 Task: Look for products in the category "Cooking Oil Sprays" from Sprouts only.
Action: Mouse moved to (262, 136)
Screenshot: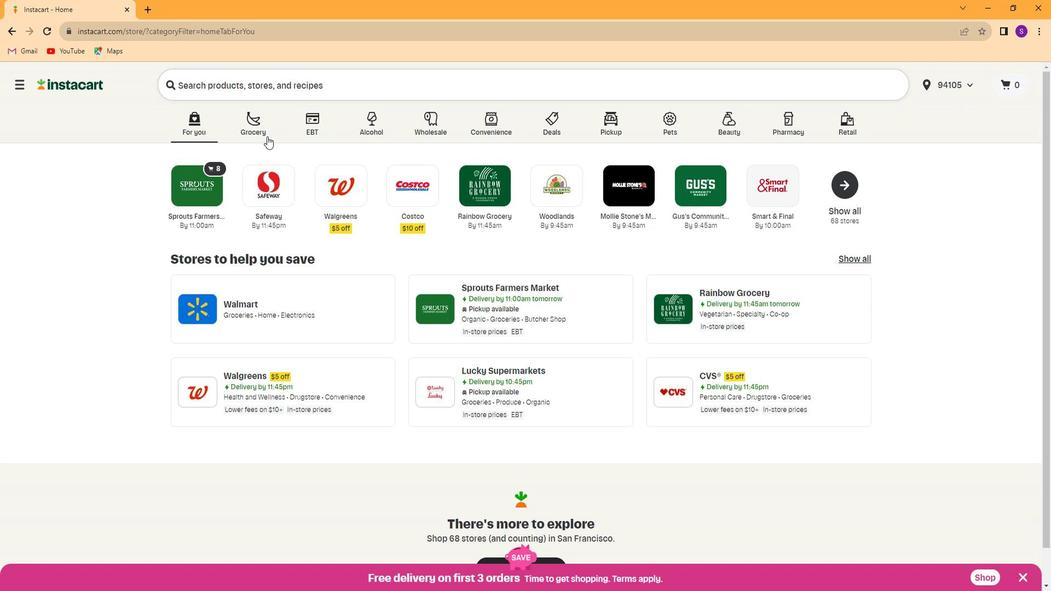 
Action: Mouse pressed left at (262, 136)
Screenshot: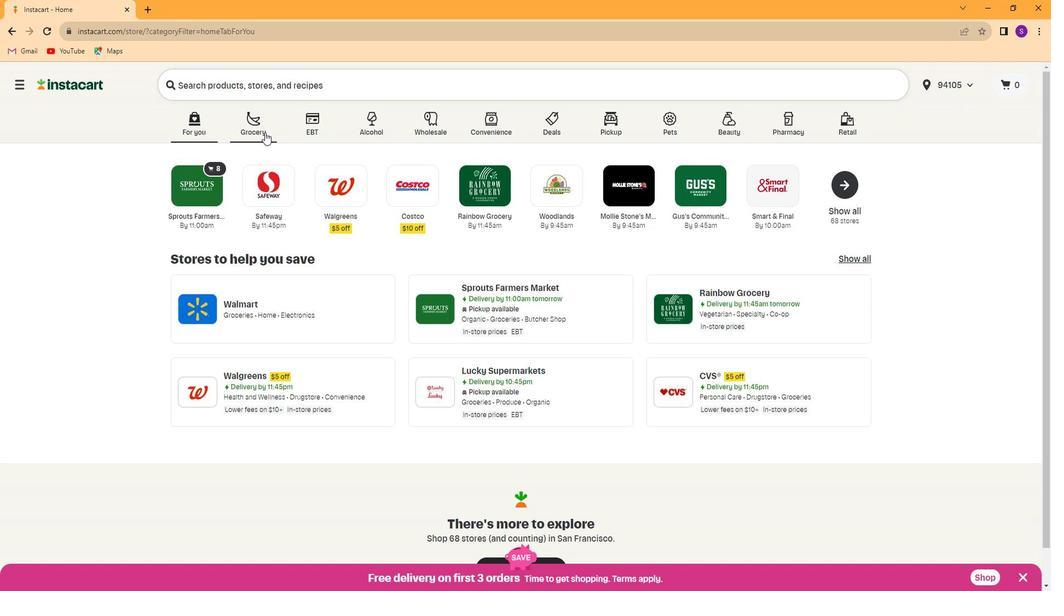 
Action: Mouse moved to (751, 216)
Screenshot: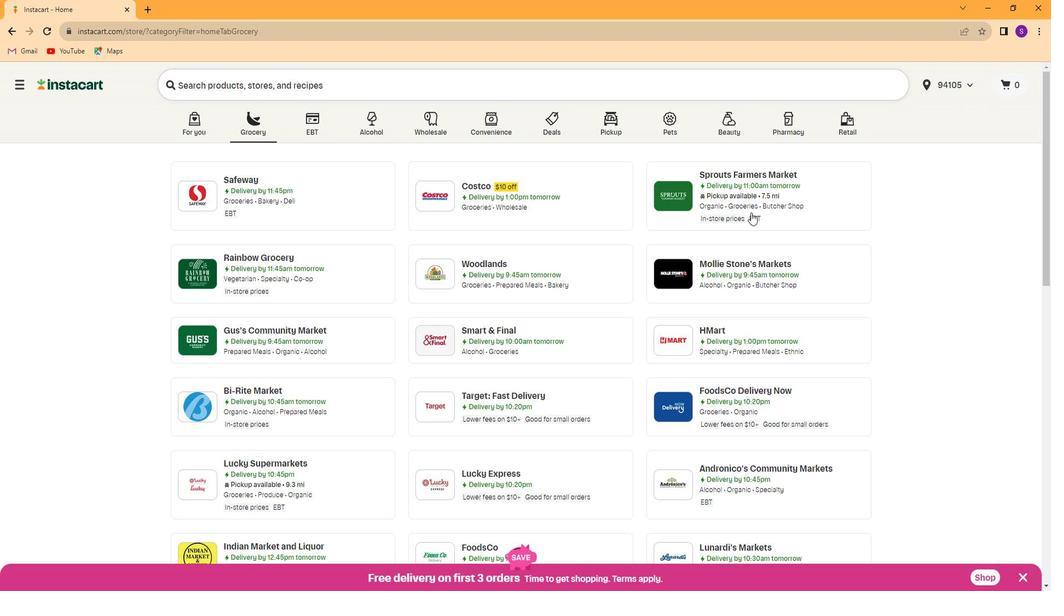 
Action: Mouse pressed left at (751, 216)
Screenshot: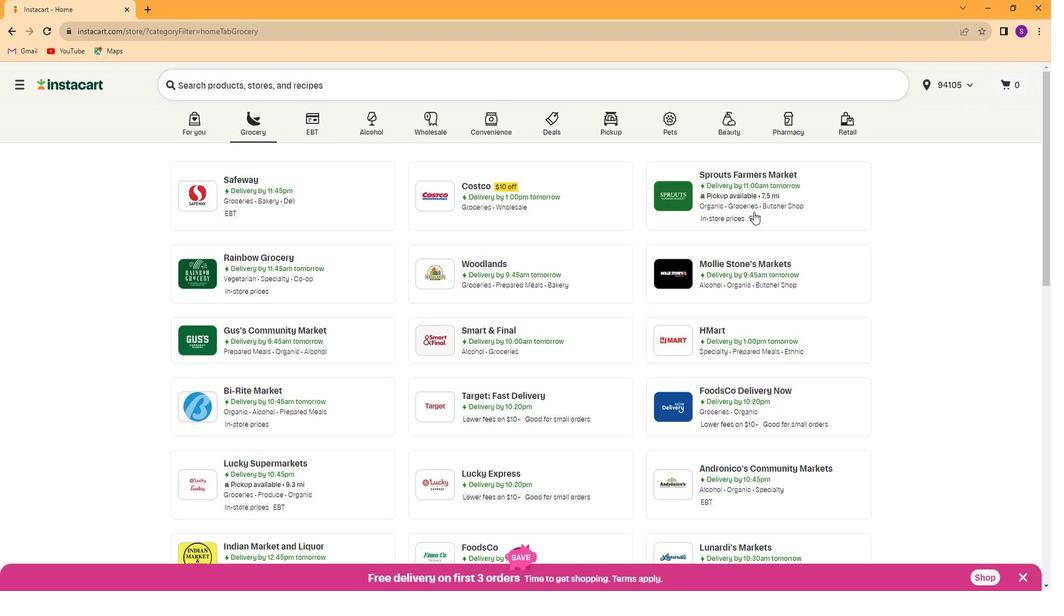 
Action: Mouse moved to (153, 333)
Screenshot: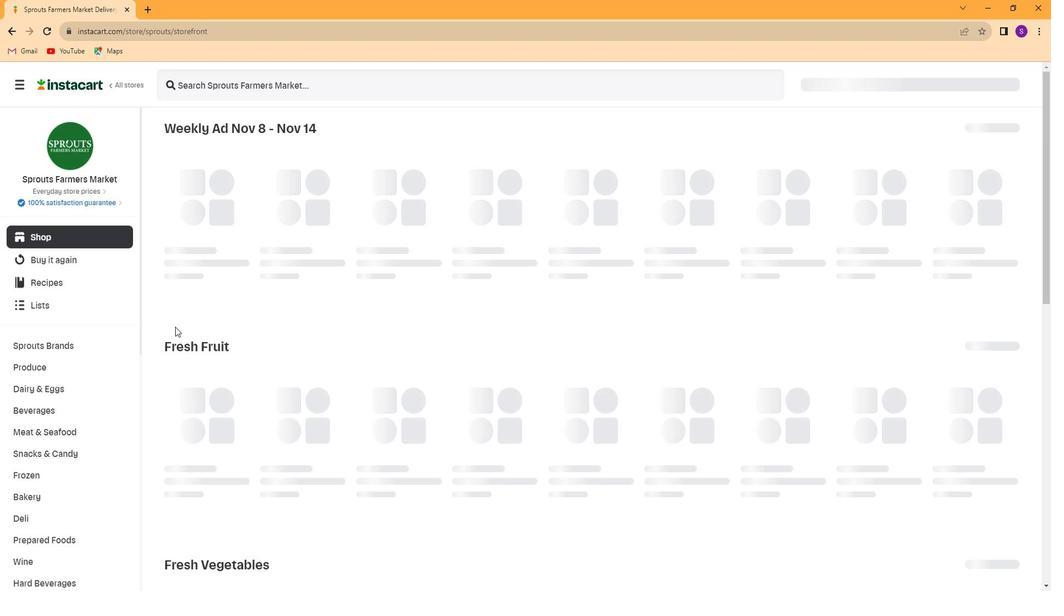 
Action: Mouse scrolled (153, 332) with delta (0, 0)
Screenshot: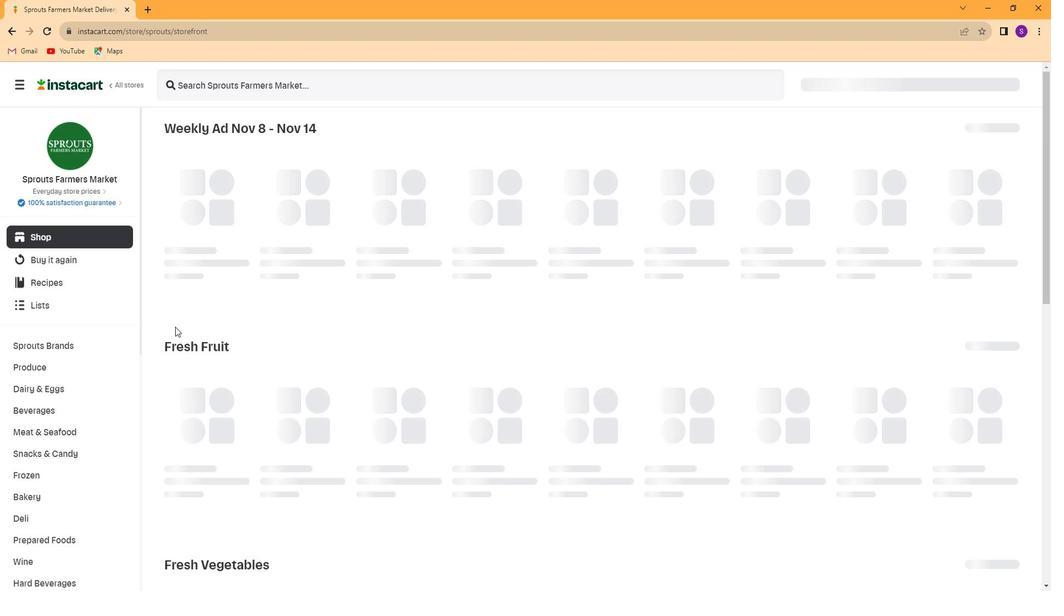 
Action: Mouse moved to (132, 341)
Screenshot: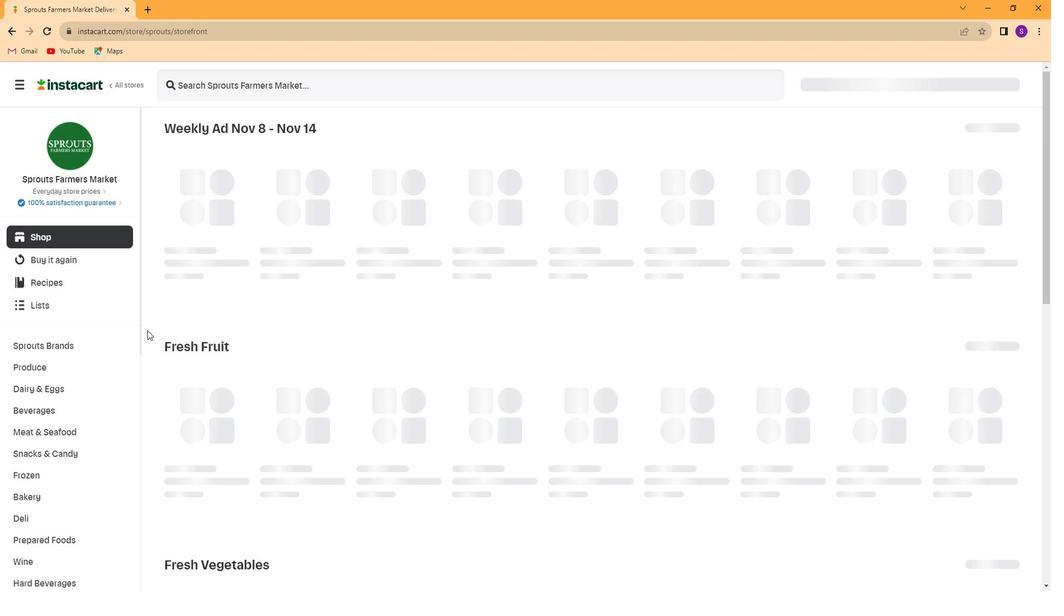
Action: Mouse scrolled (132, 340) with delta (0, 0)
Screenshot: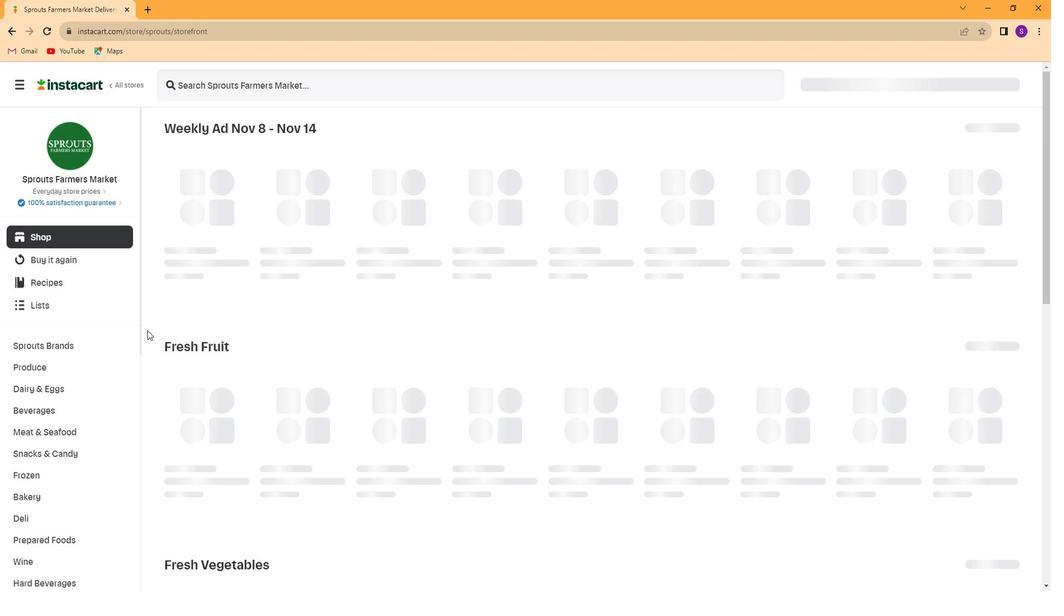 
Action: Mouse moved to (105, 356)
Screenshot: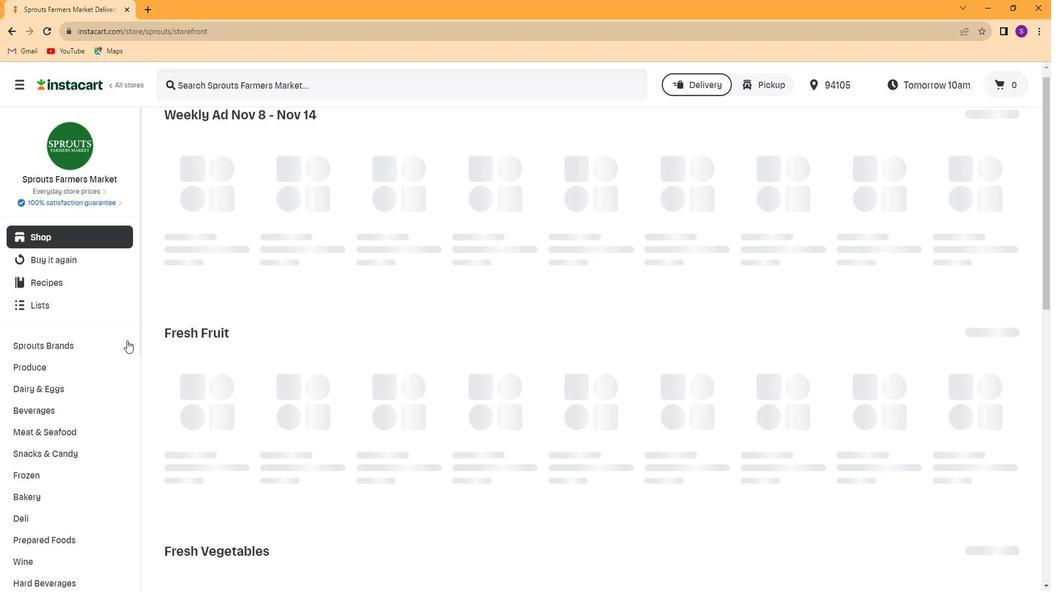 
Action: Mouse scrolled (105, 355) with delta (0, 0)
Screenshot: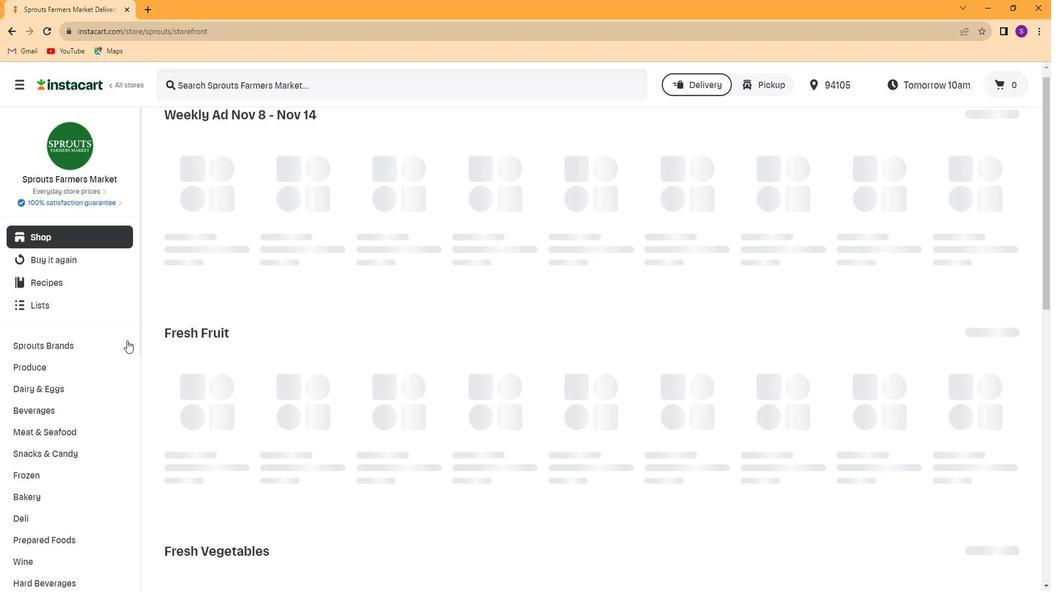 
Action: Mouse moved to (100, 359)
Screenshot: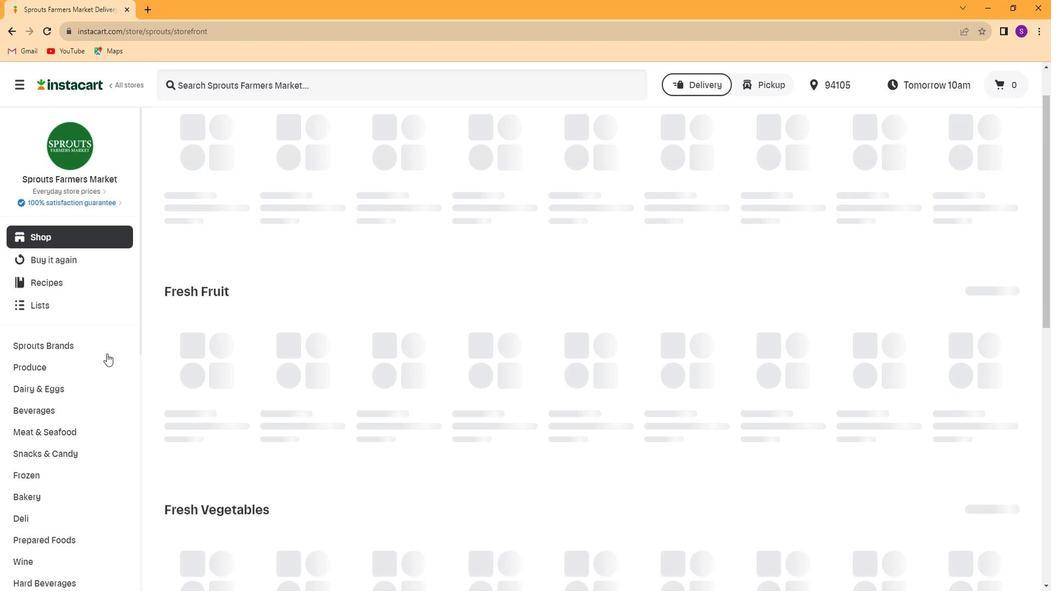 
Action: Mouse scrolled (100, 358) with delta (0, 0)
Screenshot: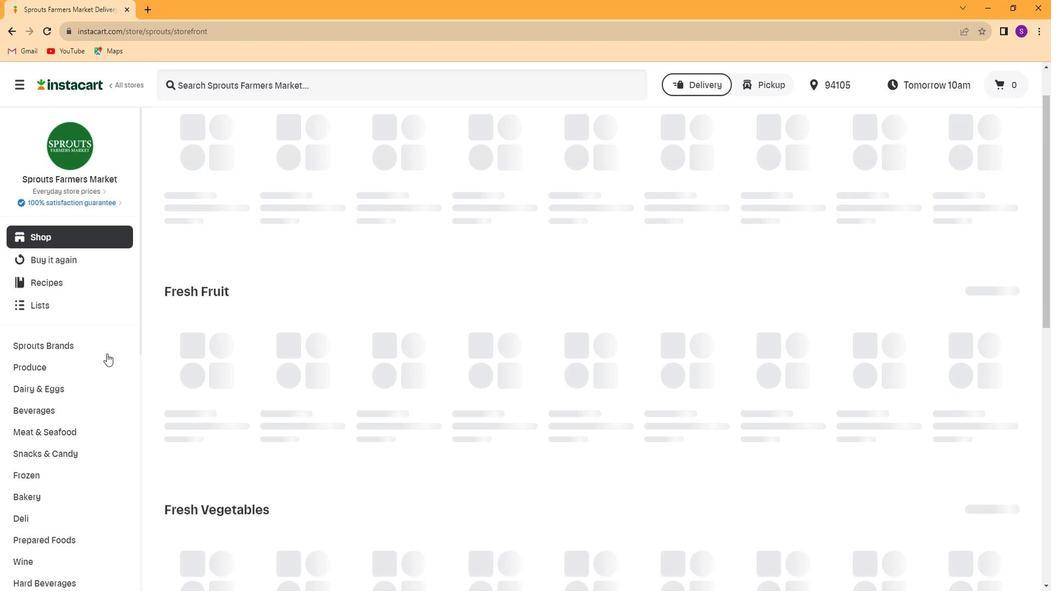 
Action: Mouse moved to (98, 359)
Screenshot: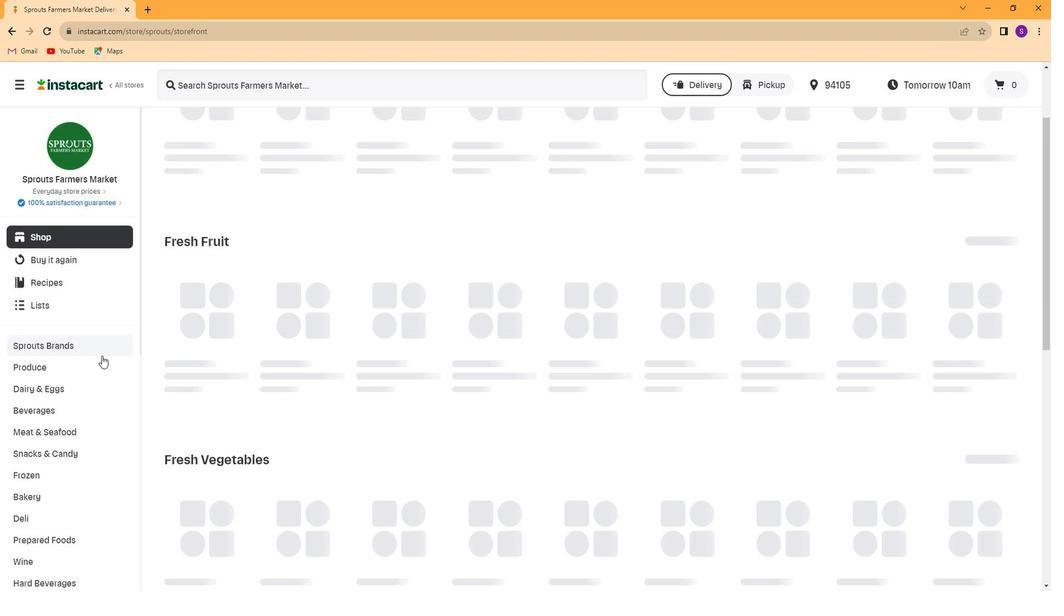 
Action: Mouse scrolled (98, 358) with delta (0, 0)
Screenshot: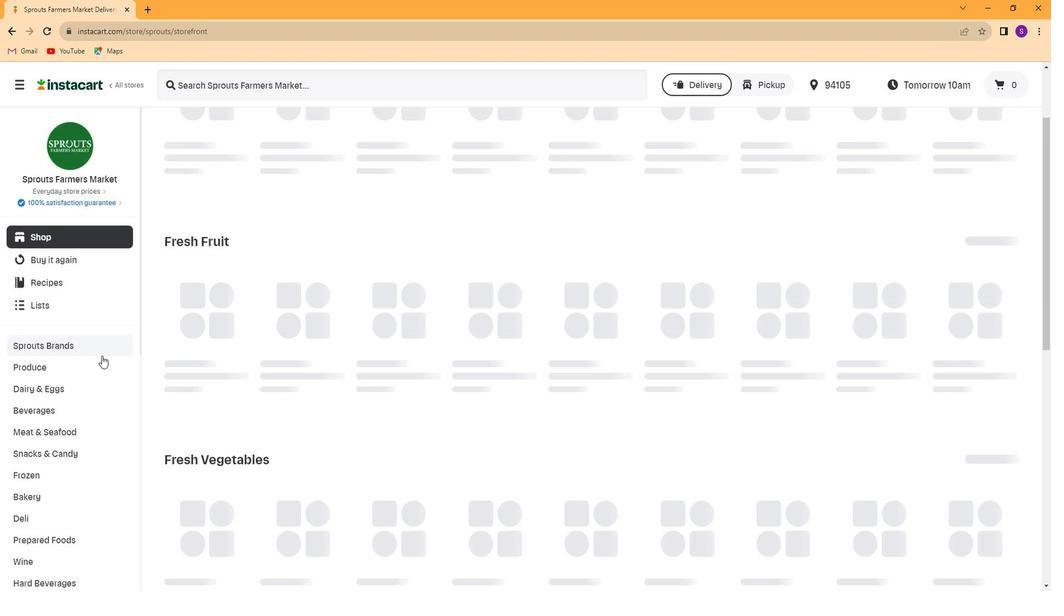 
Action: Mouse moved to (36, 405)
Screenshot: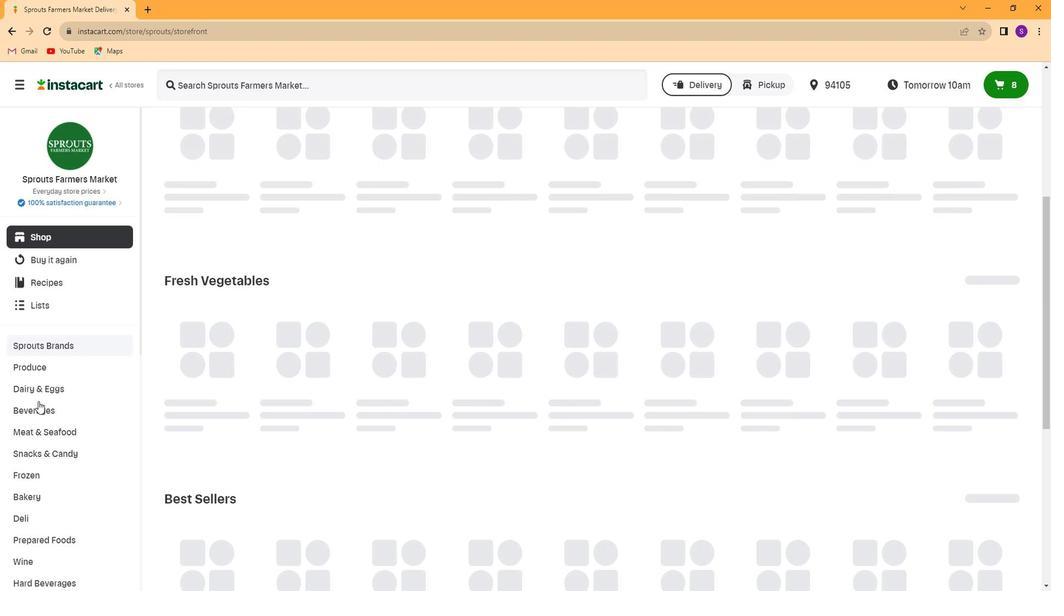 
Action: Mouse scrolled (36, 404) with delta (0, 0)
Screenshot: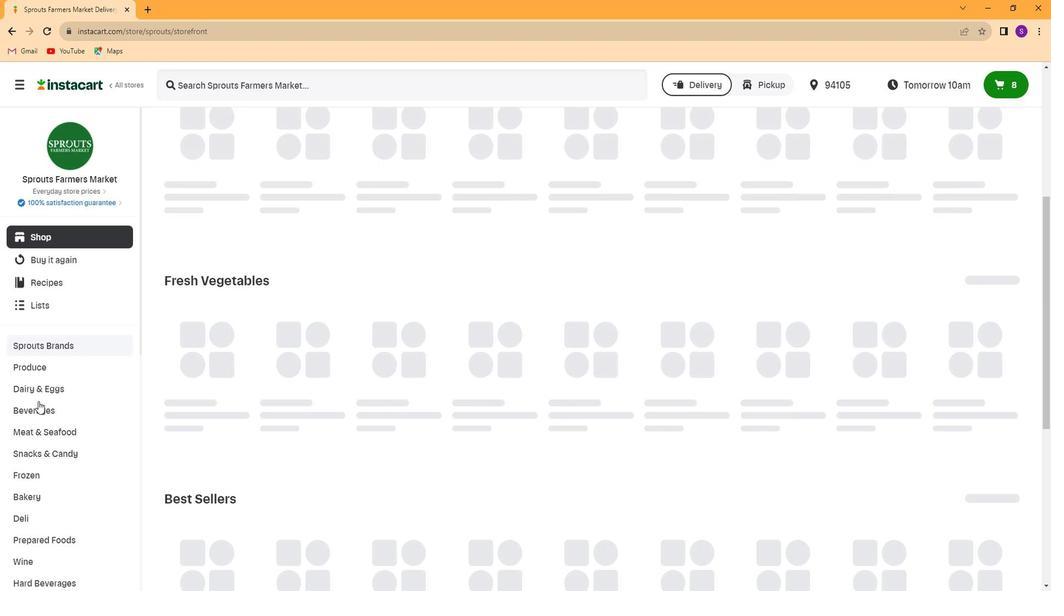 
Action: Mouse scrolled (36, 405) with delta (0, 0)
Screenshot: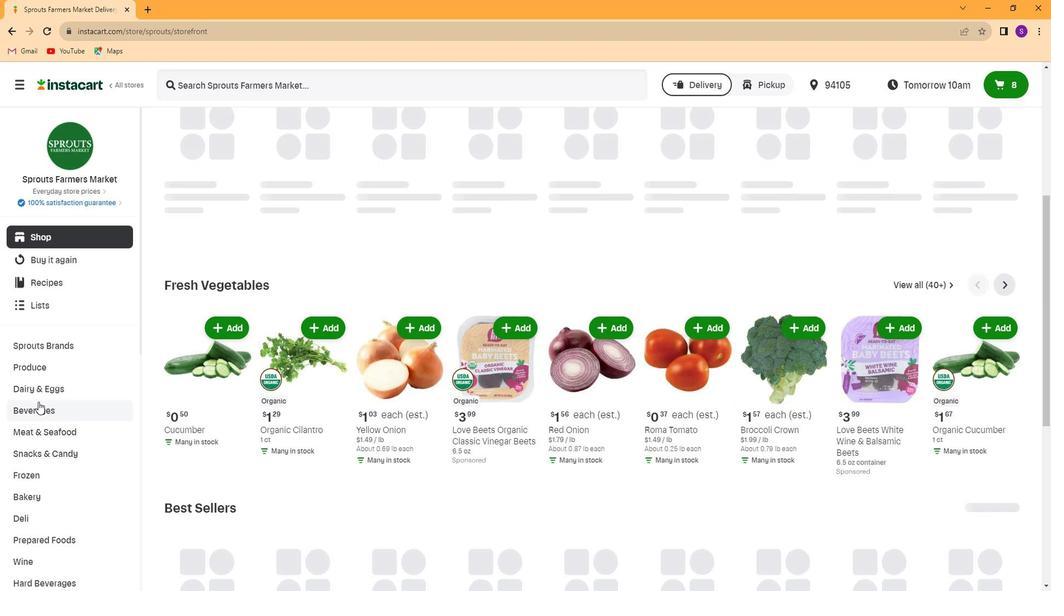 
Action: Mouse scrolled (36, 404) with delta (0, 0)
Screenshot: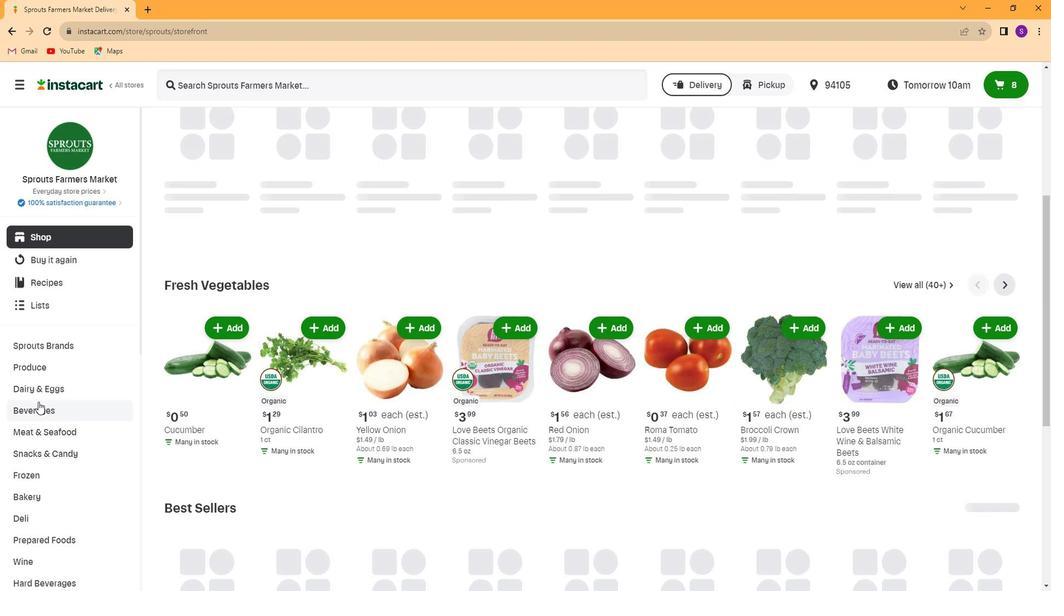 
Action: Mouse scrolled (36, 404) with delta (0, 0)
Screenshot: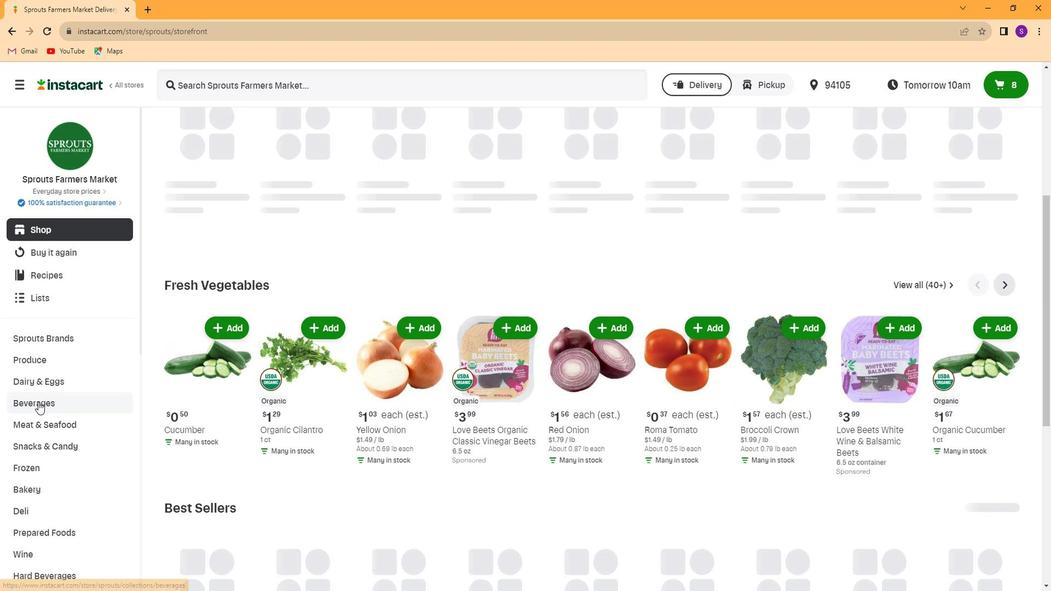 
Action: Mouse scrolled (36, 404) with delta (0, 0)
Screenshot: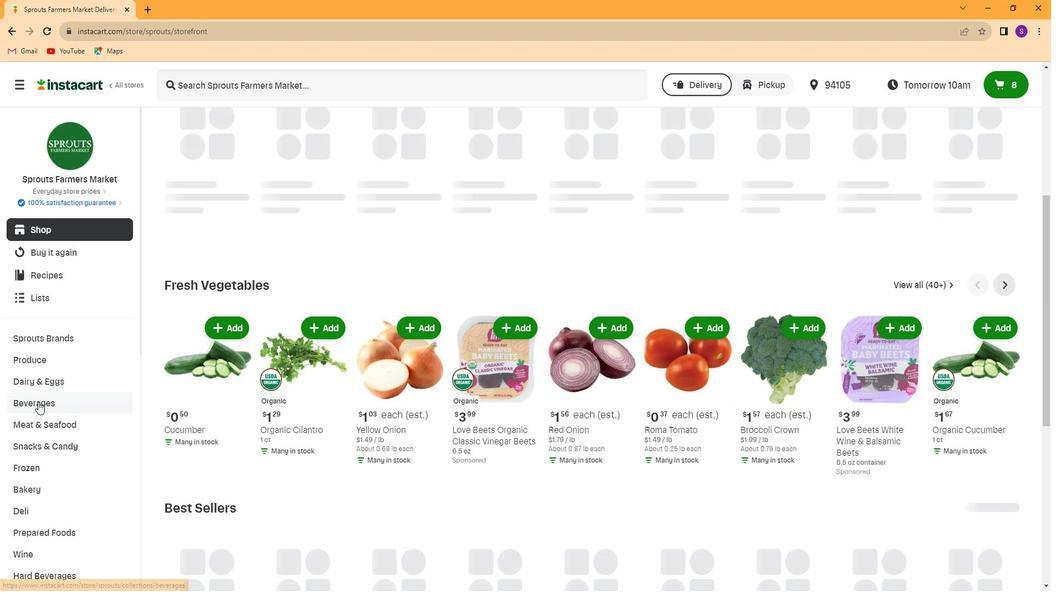 
Action: Mouse scrolled (36, 404) with delta (0, 0)
Screenshot: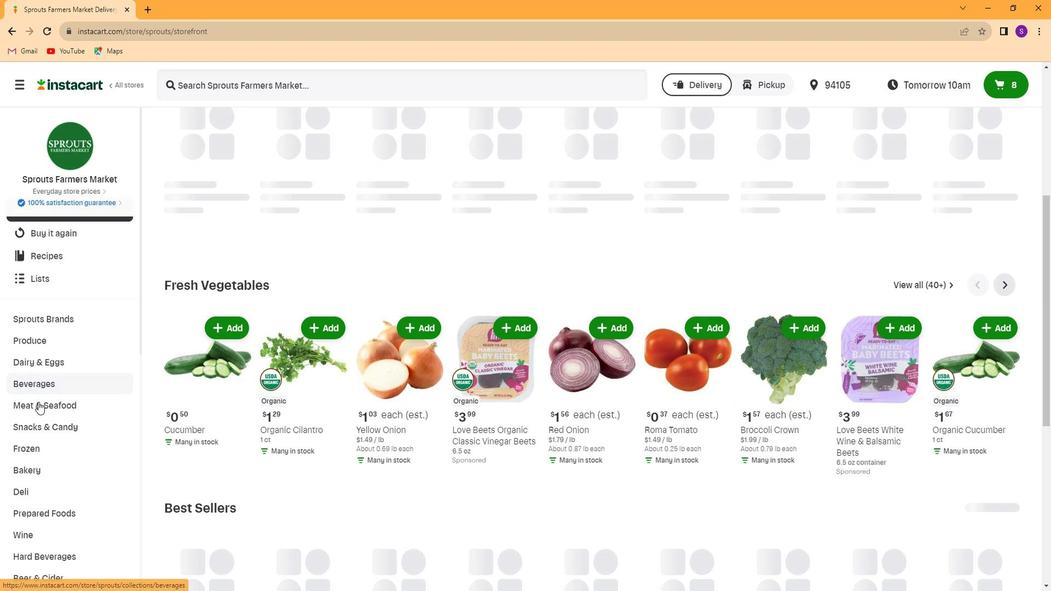
Action: Mouse moved to (62, 532)
Screenshot: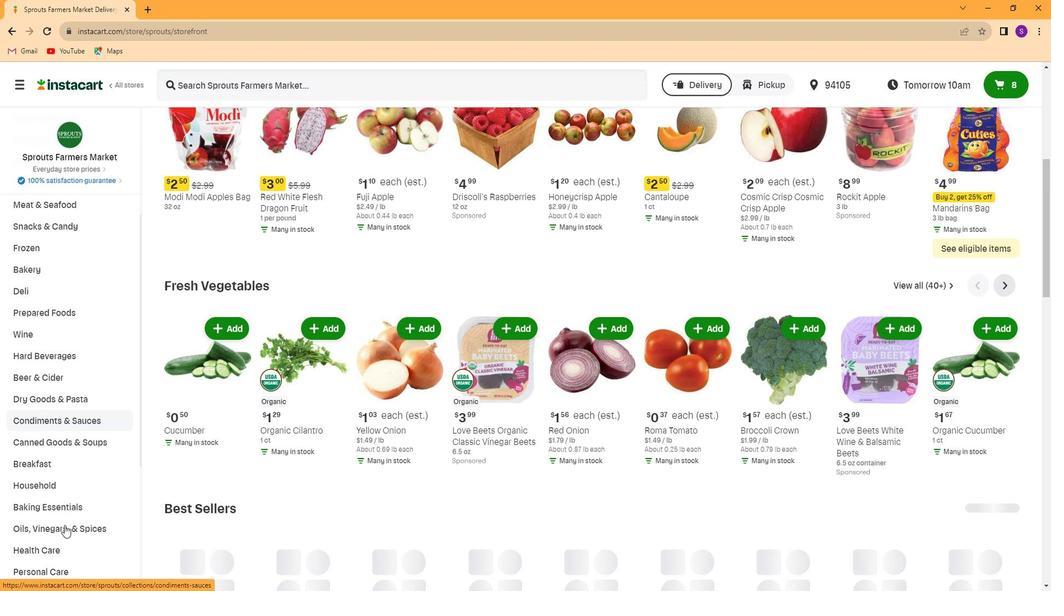 
Action: Mouse pressed left at (62, 532)
Screenshot: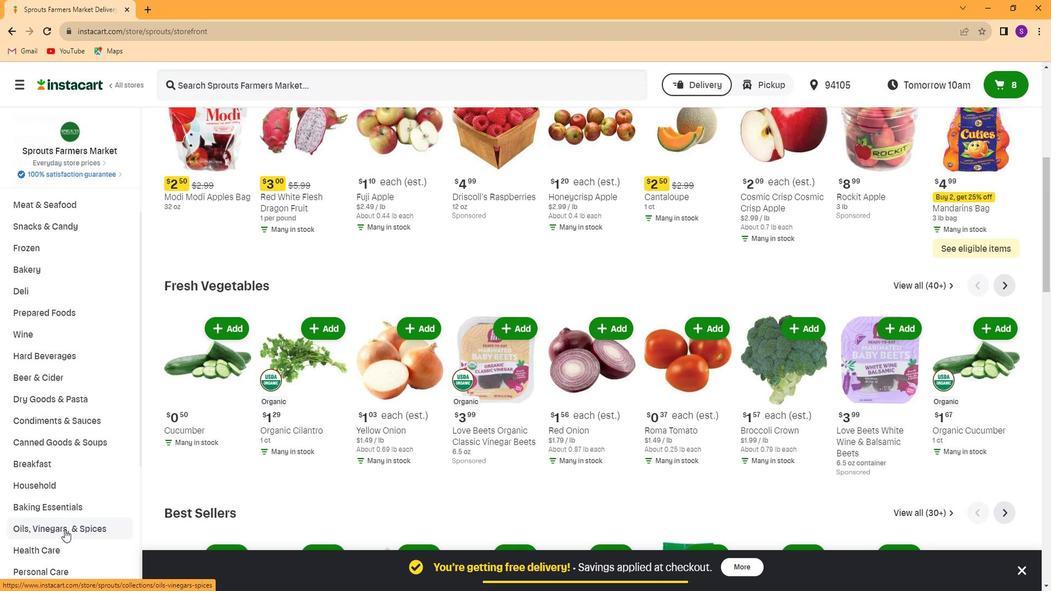 
Action: Mouse moved to (616, 167)
Screenshot: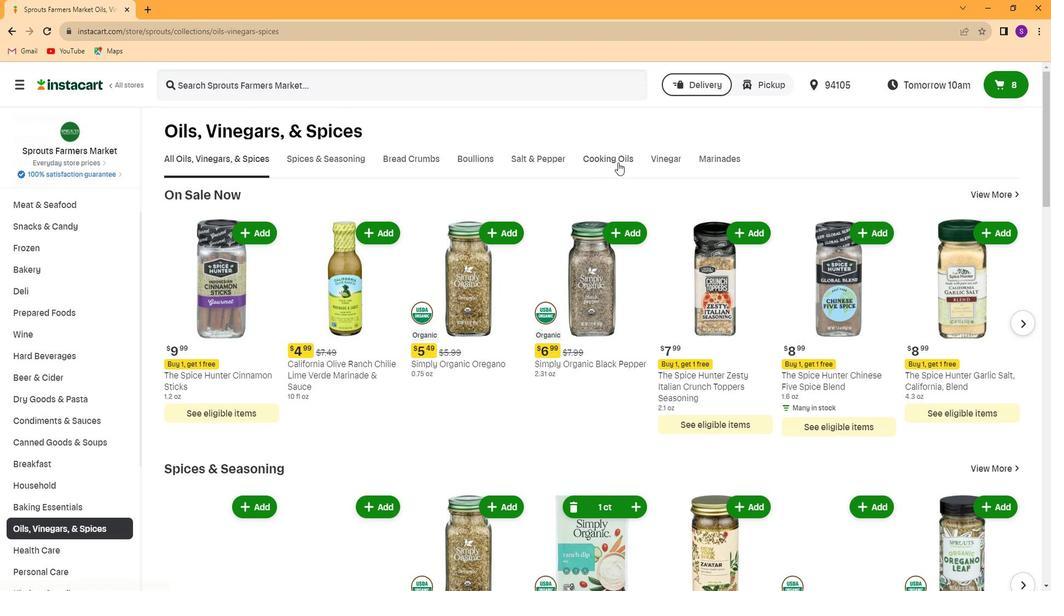 
Action: Mouse pressed left at (616, 167)
Screenshot: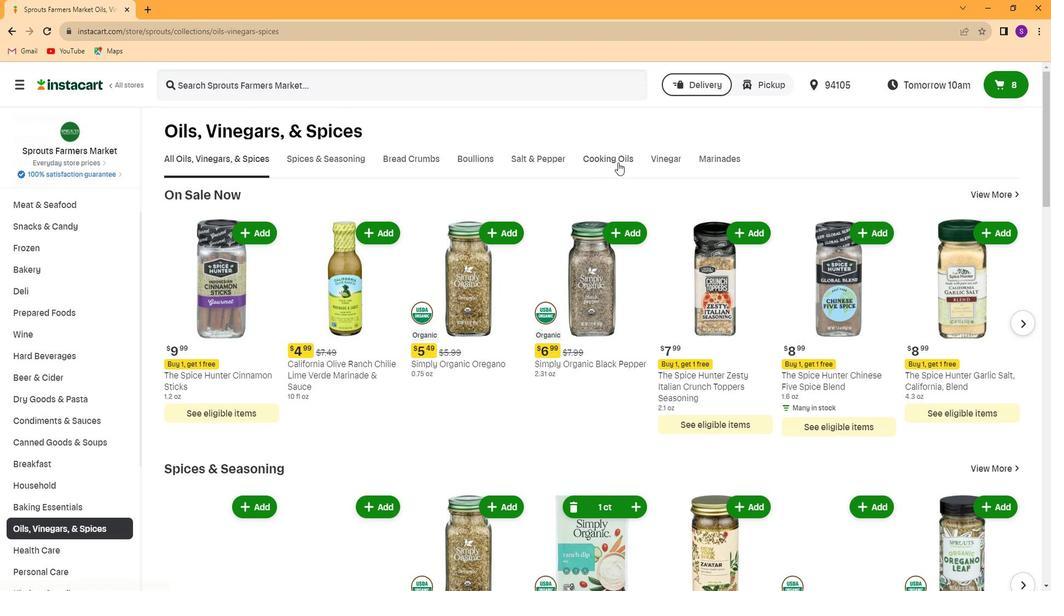 
Action: Mouse moved to (345, 211)
Screenshot: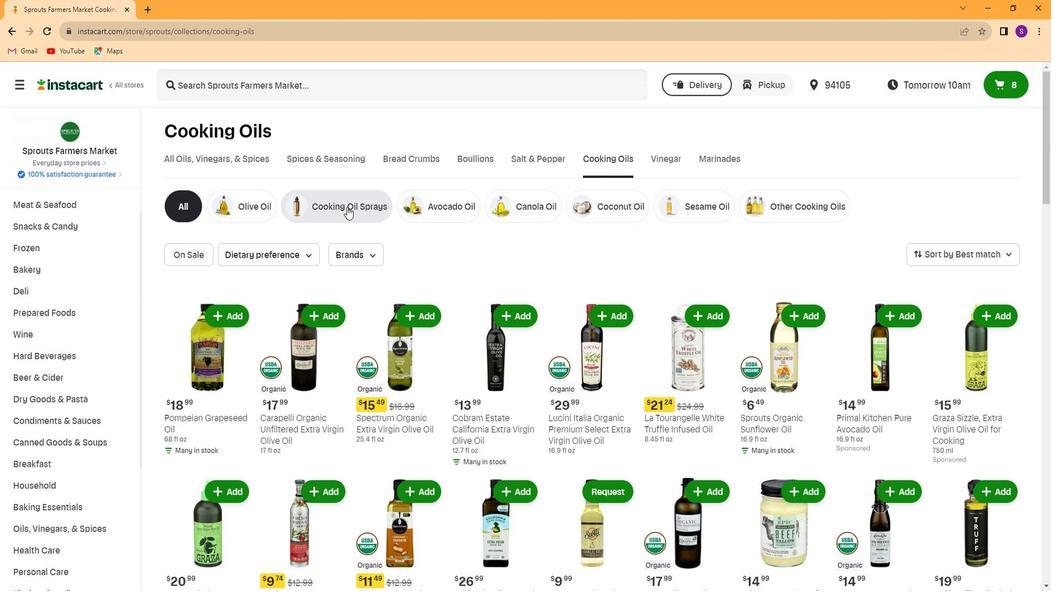 
Action: Mouse pressed left at (345, 211)
Screenshot: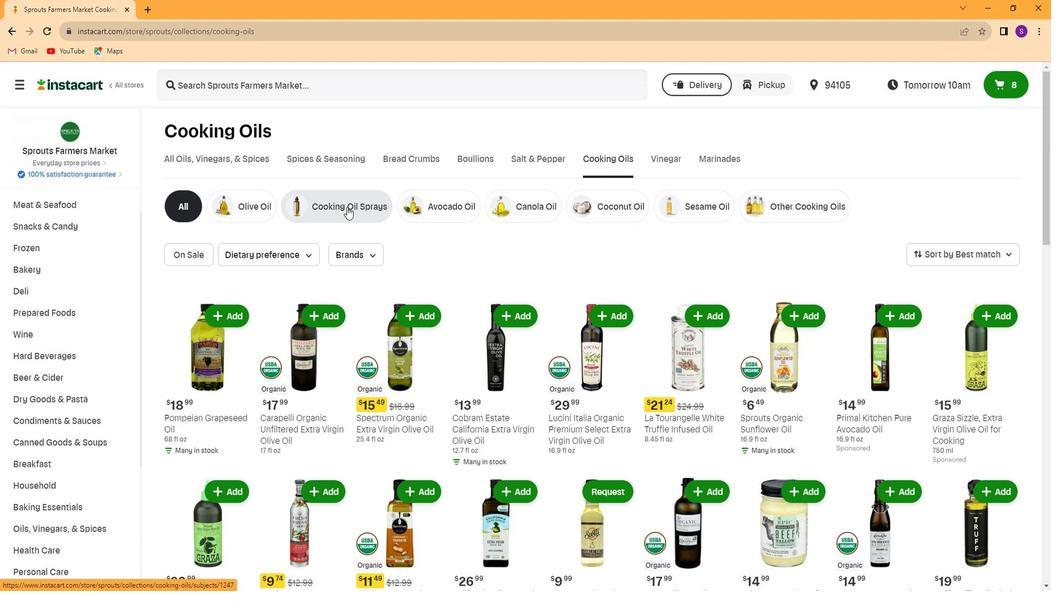 
Action: Mouse moved to (369, 255)
Screenshot: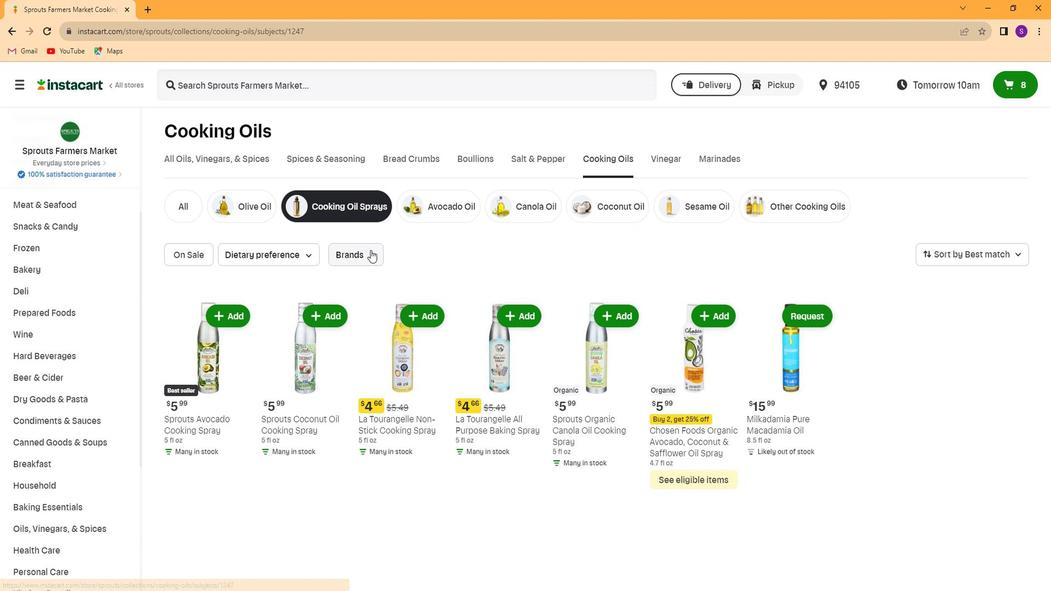 
Action: Mouse pressed left at (369, 255)
Screenshot: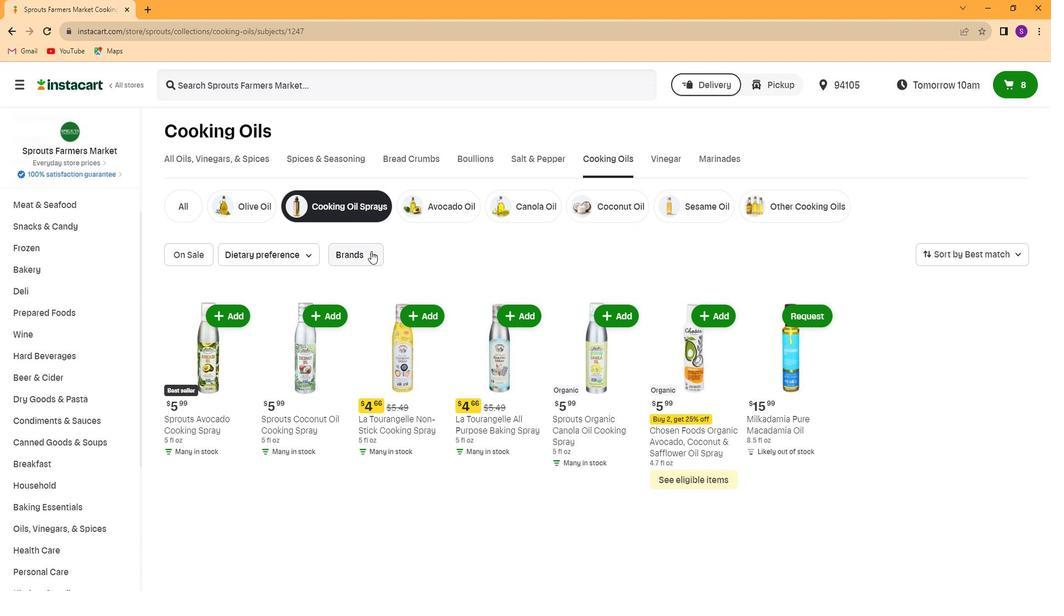 
Action: Mouse moved to (381, 317)
Screenshot: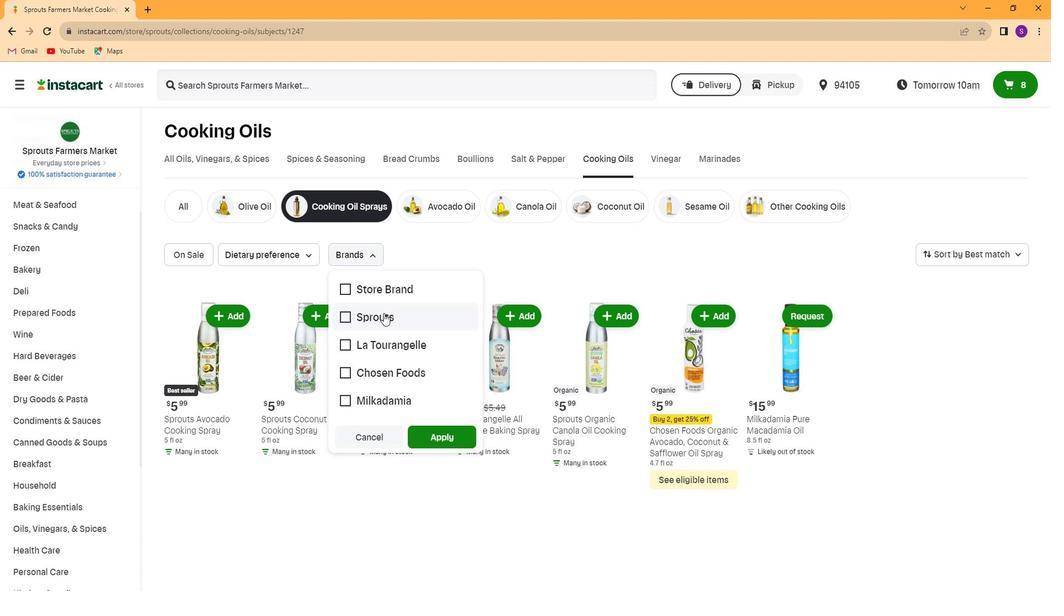 
Action: Mouse pressed left at (381, 317)
Screenshot: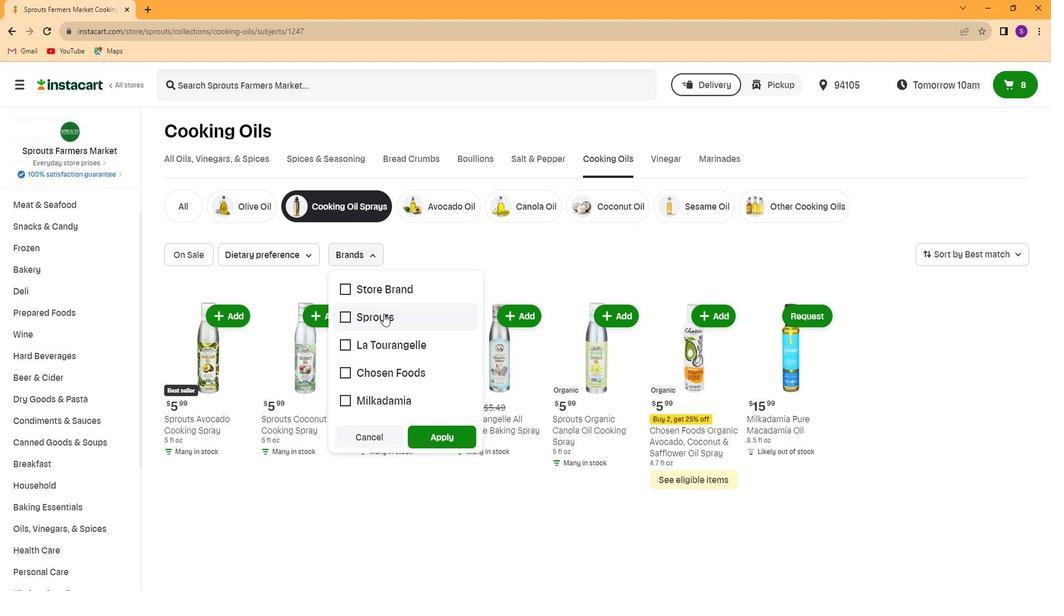 
Action: Mouse moved to (433, 432)
Screenshot: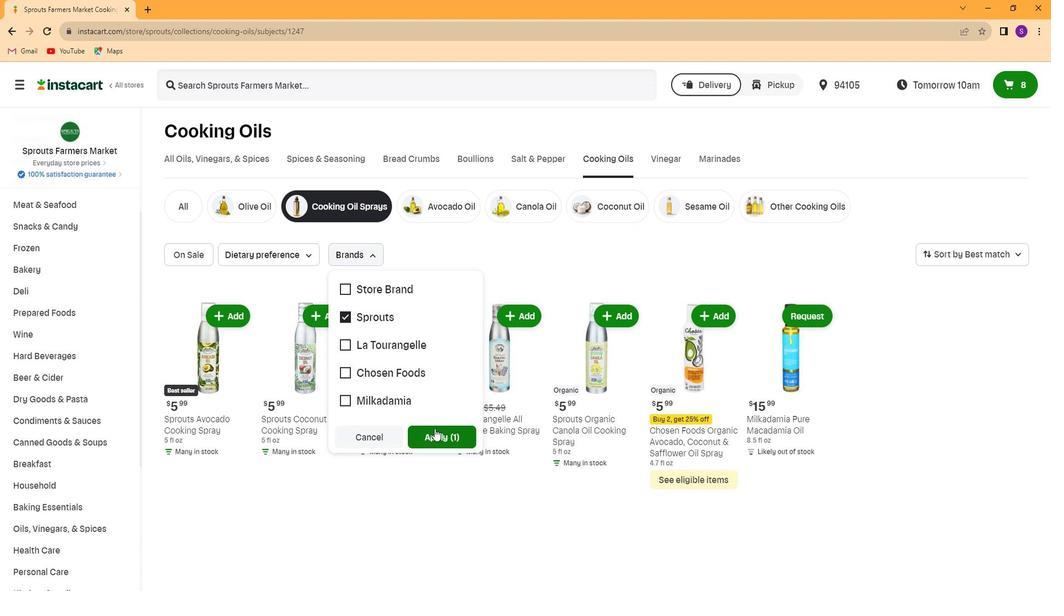 
Action: Mouse pressed left at (433, 432)
Screenshot: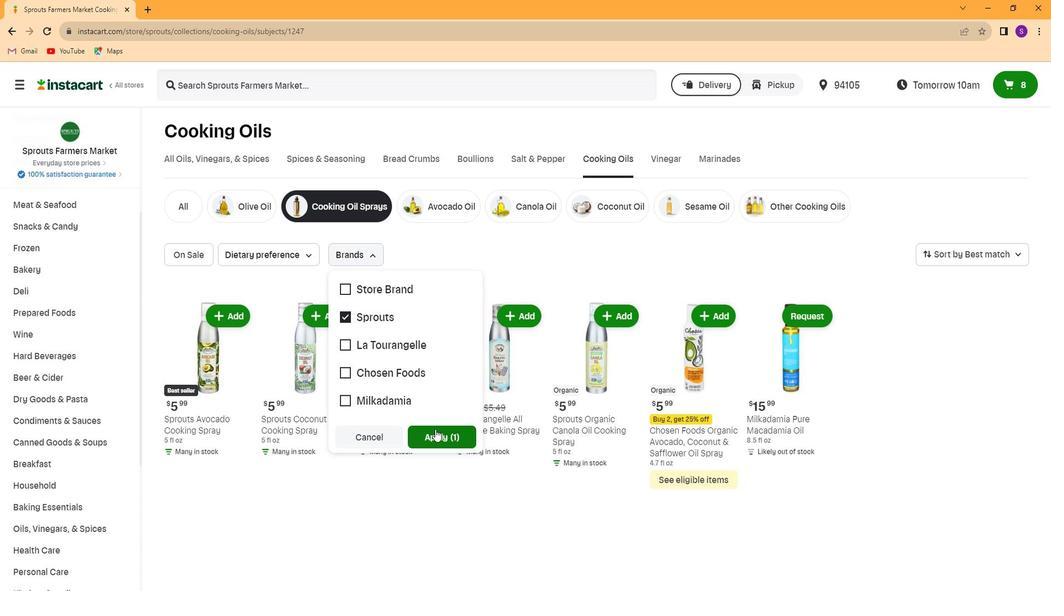 
Action: Mouse moved to (510, 436)
Screenshot: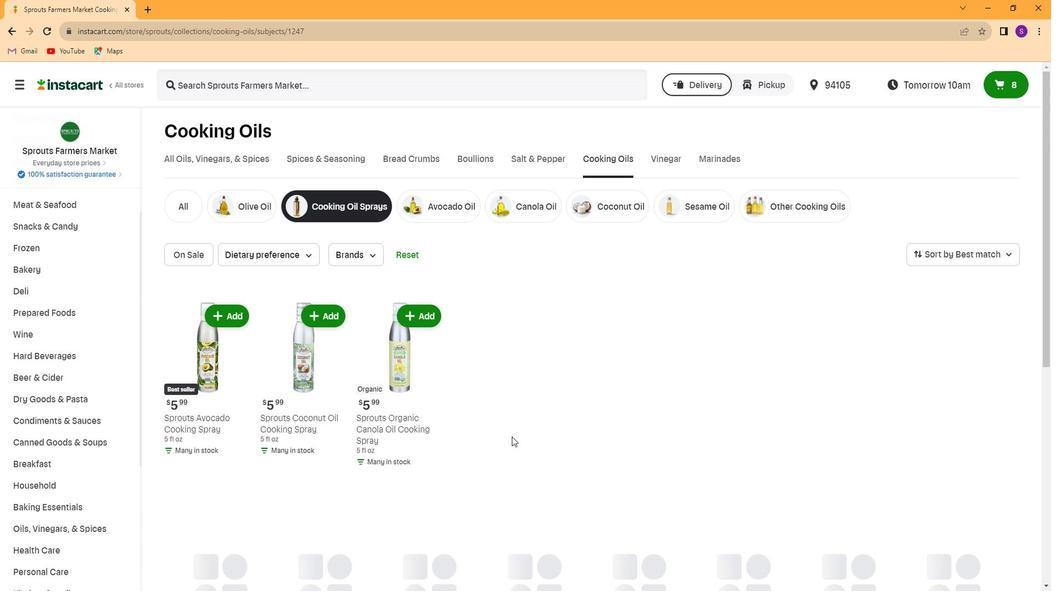 
